 Task: Create List Project Management in Board Influencer Marketing Campaigns to Workspace Asset Management. Create List Time Management in Board Sales Enablement to Workspace Asset Management. Create List Resource Management in Board Market Entry and Expansion Planning to Workspace Asset Management
Action: Mouse moved to (99, 417)
Screenshot: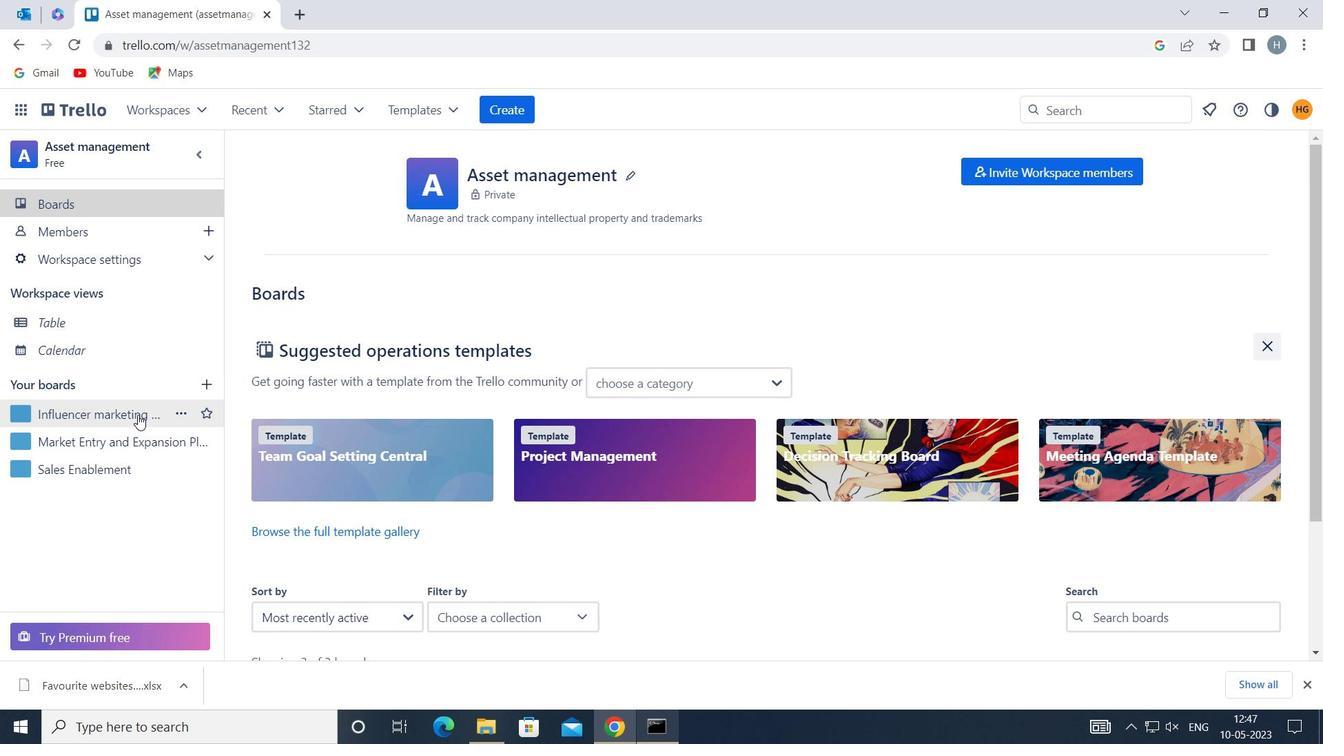 
Action: Mouse pressed left at (99, 417)
Screenshot: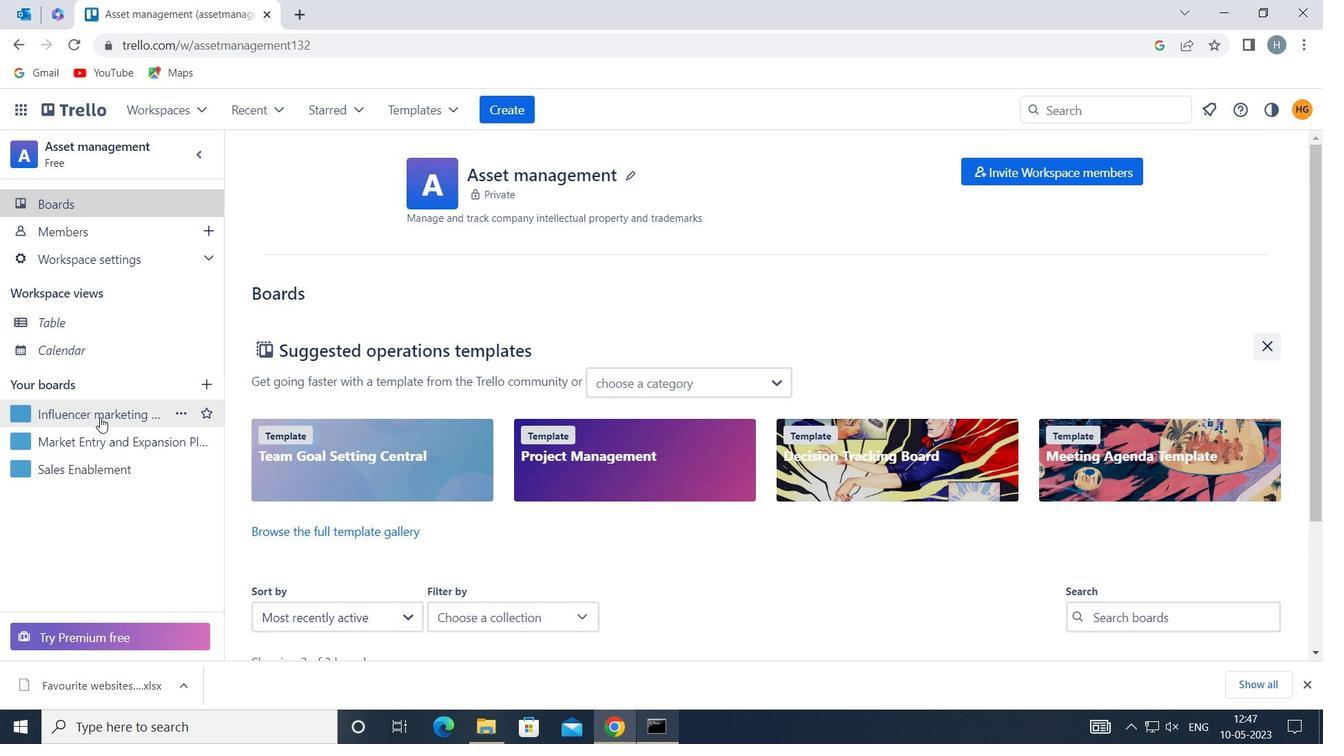 
Action: Mouse moved to (557, 209)
Screenshot: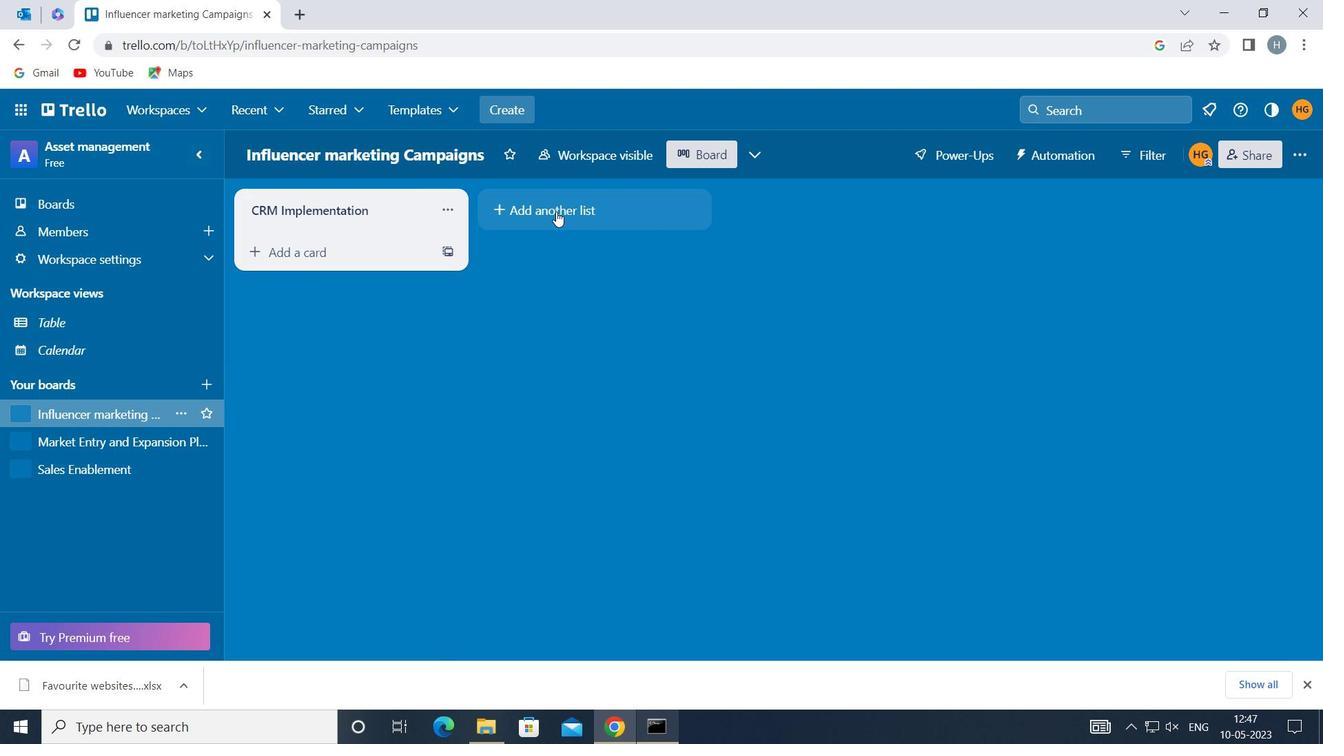 
Action: Mouse pressed left at (557, 209)
Screenshot: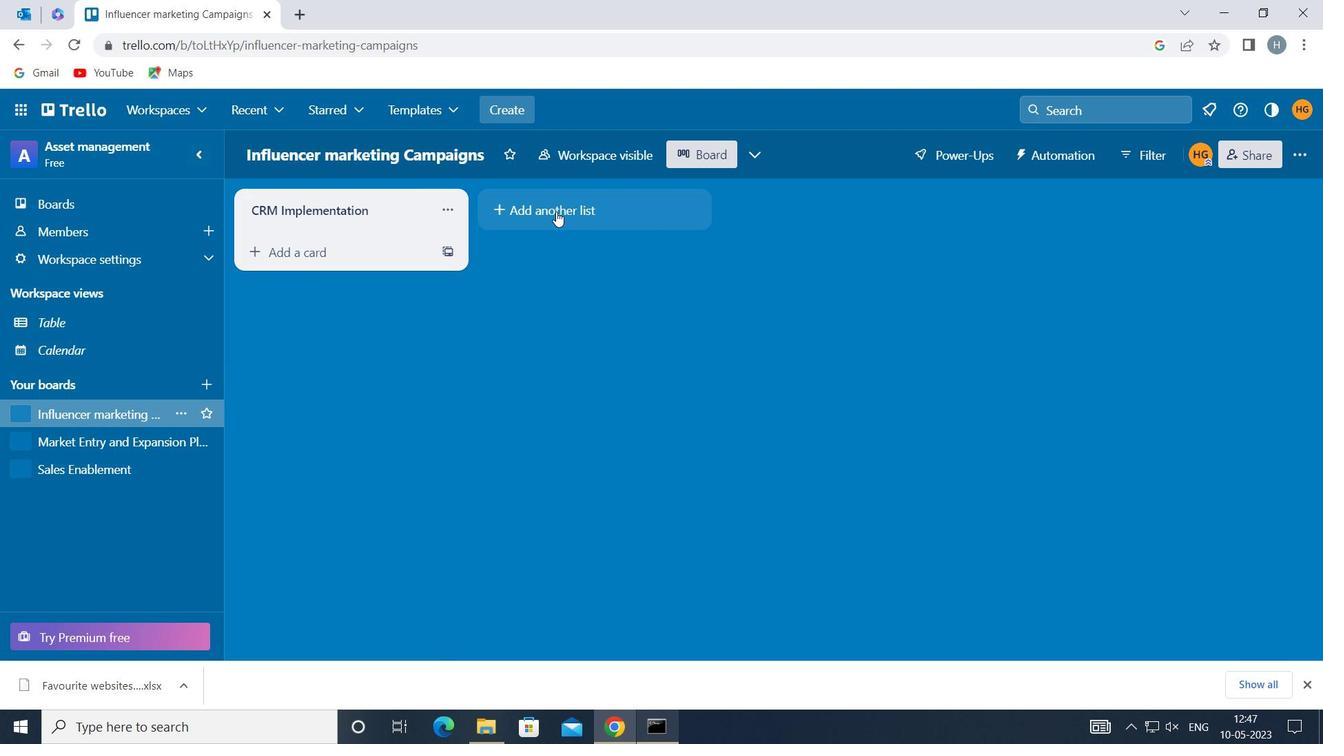 
Action: Key pressed <Key.shift>PROJECT<Key.space><Key.shift>MANAGEMENT
Screenshot: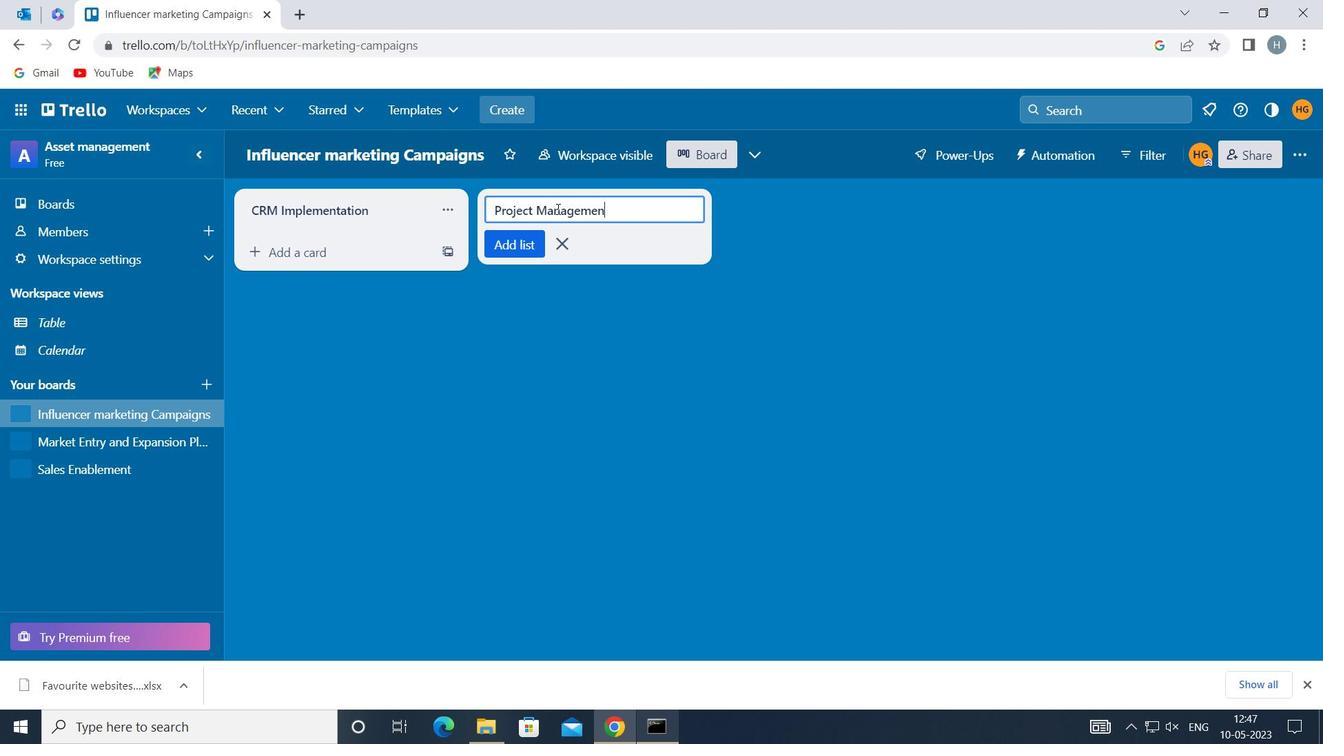 
Action: Mouse moved to (517, 239)
Screenshot: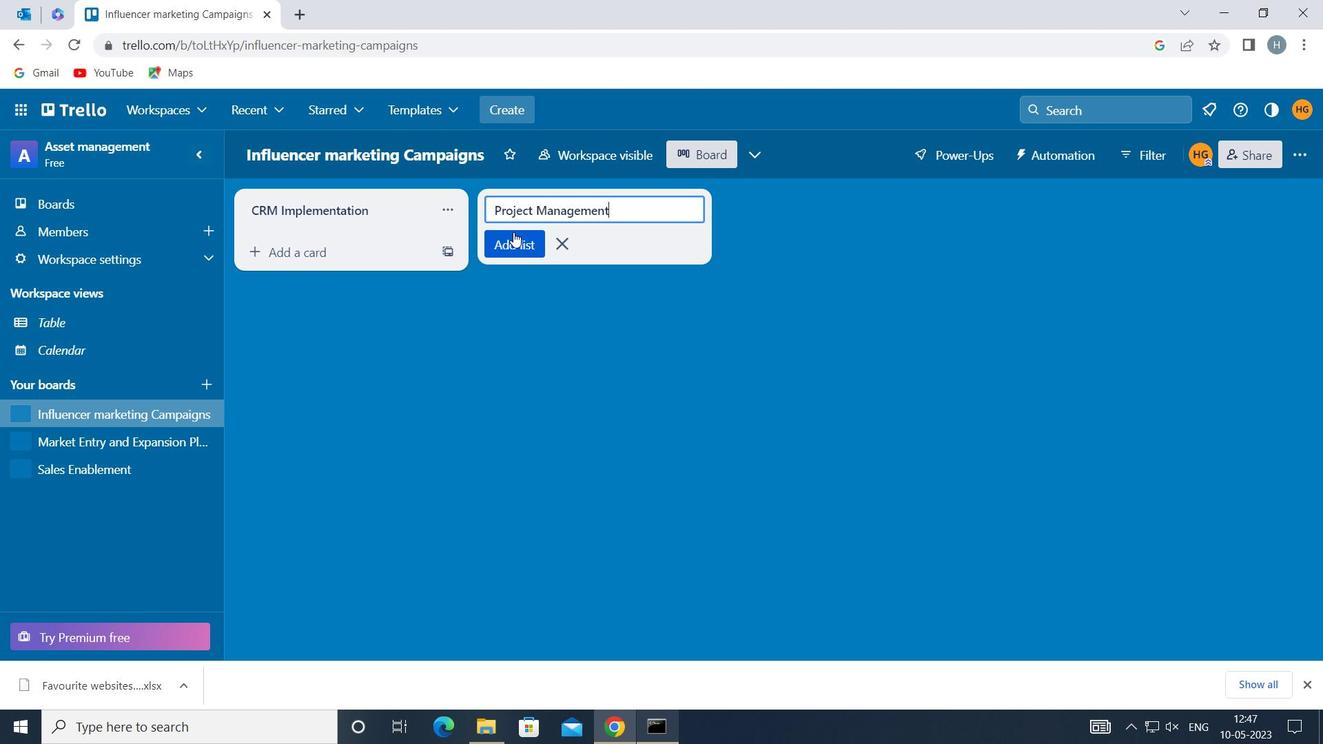 
Action: Mouse pressed left at (517, 239)
Screenshot: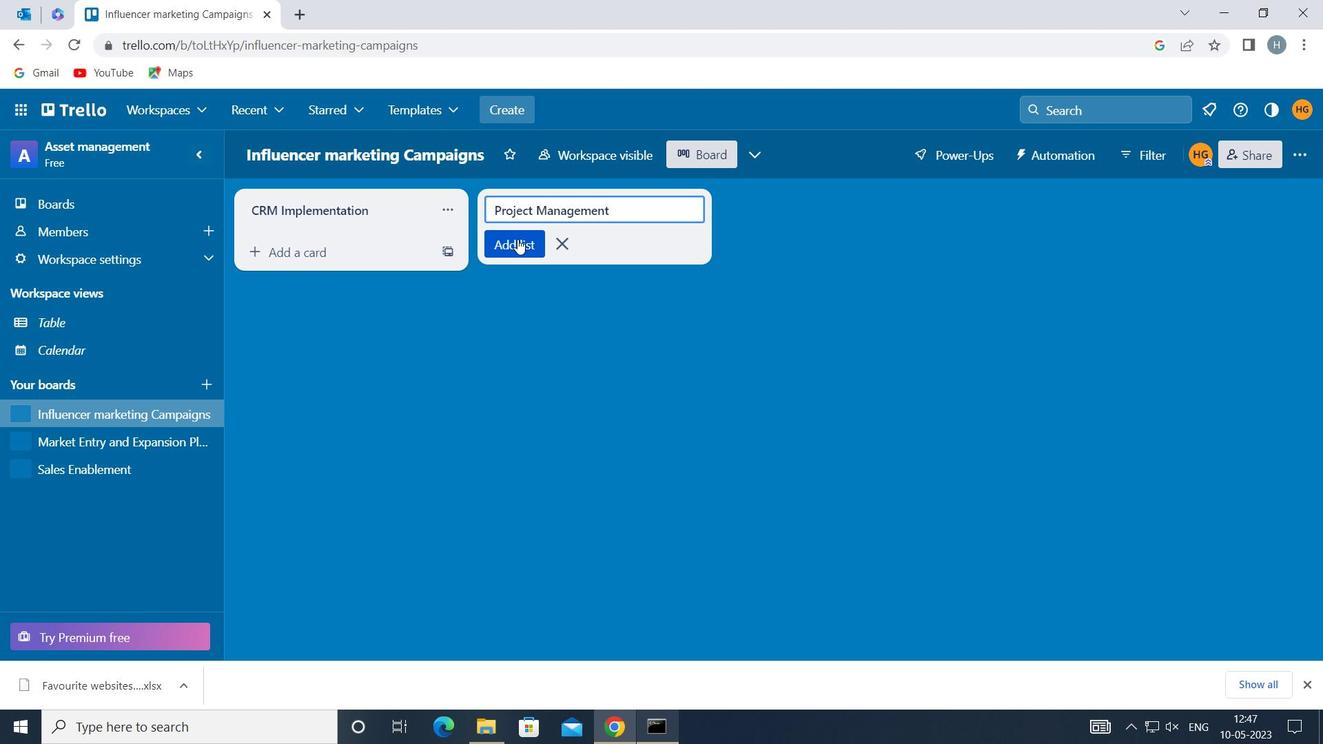 
Action: Mouse moved to (454, 361)
Screenshot: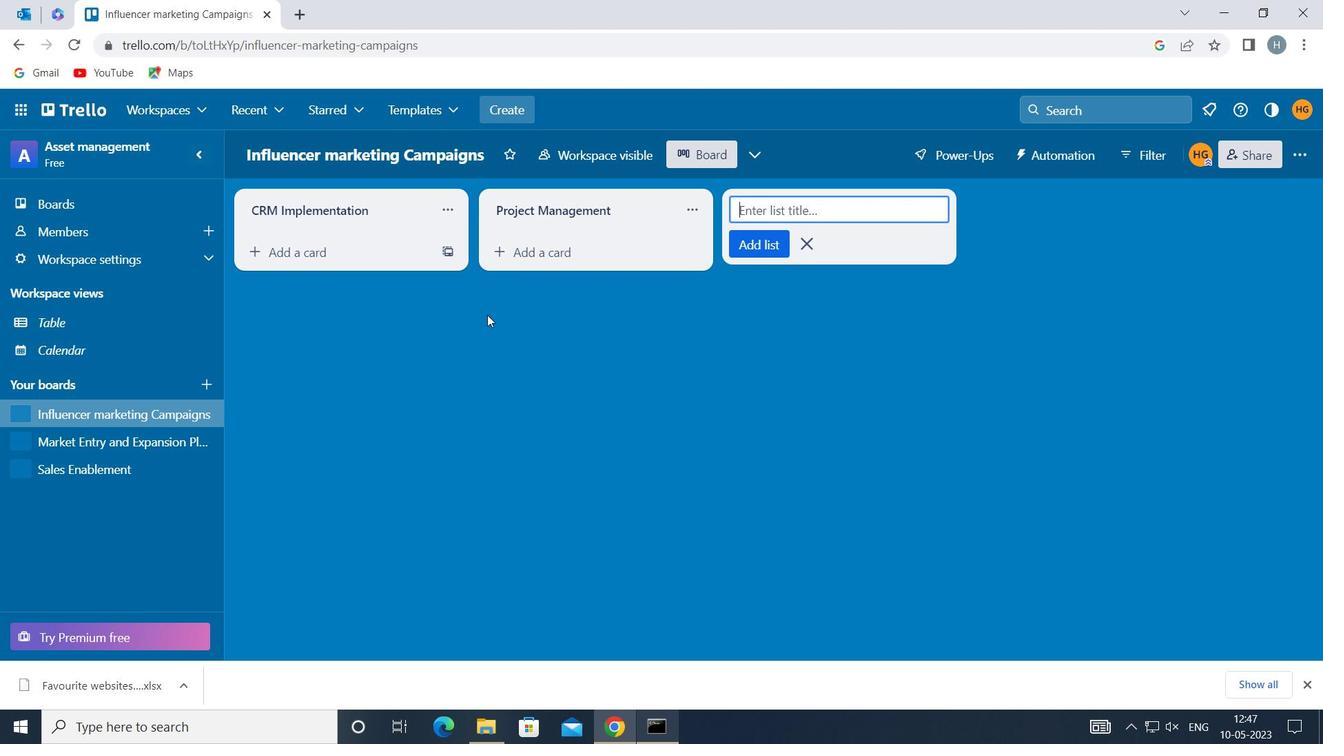 
Action: Mouse pressed left at (454, 361)
Screenshot: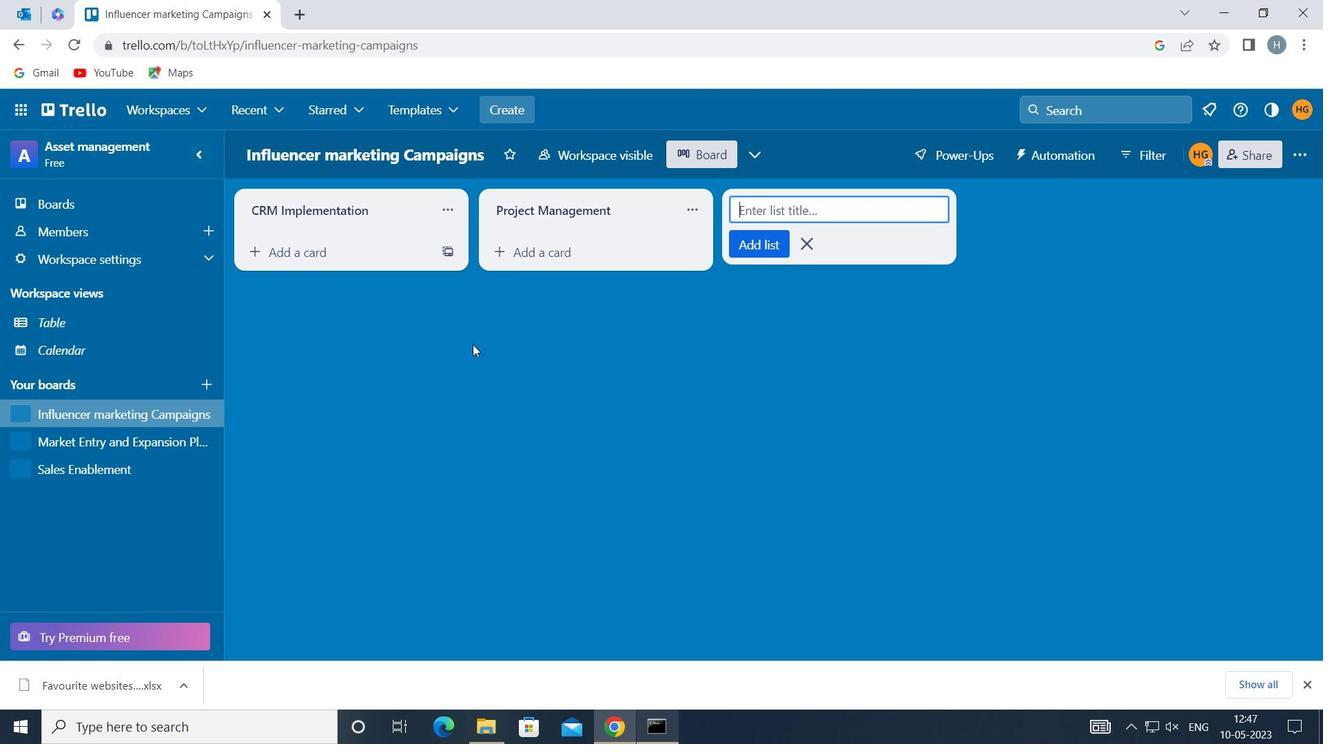 
Action: Mouse moved to (96, 463)
Screenshot: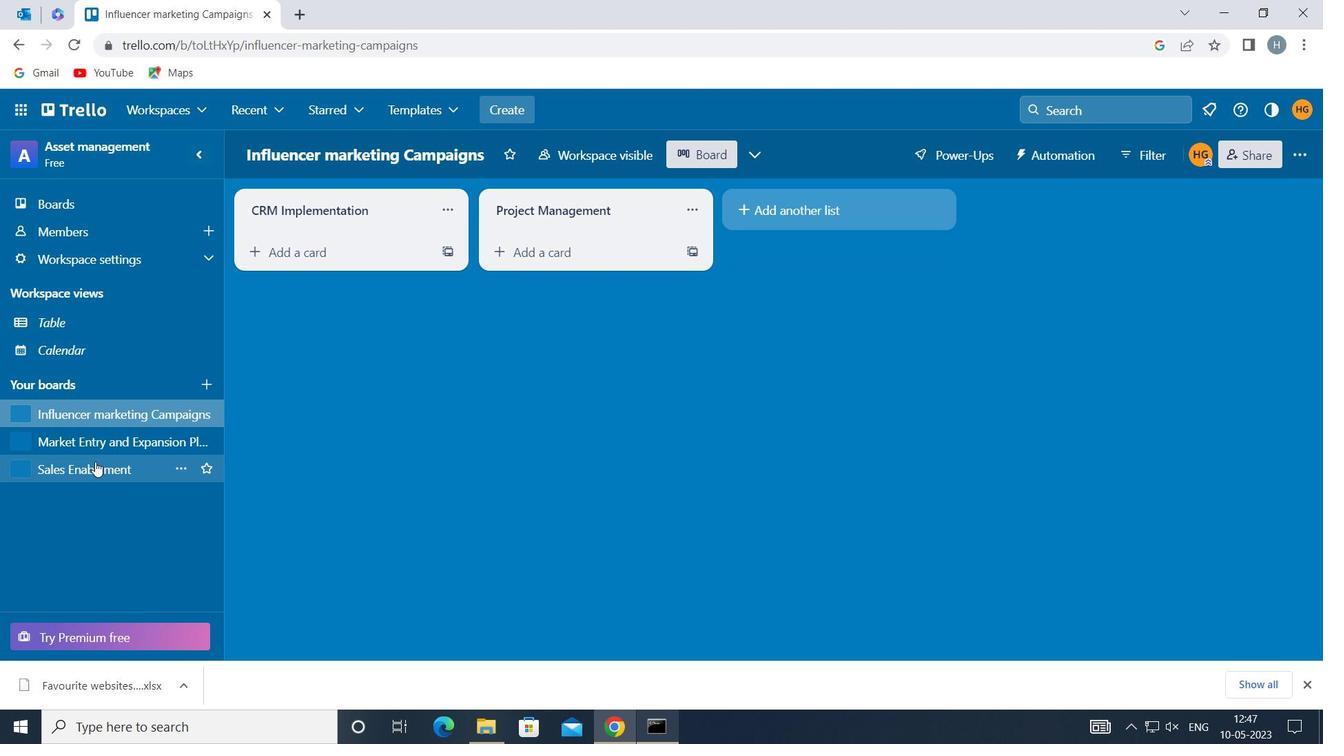 
Action: Mouse pressed left at (96, 463)
Screenshot: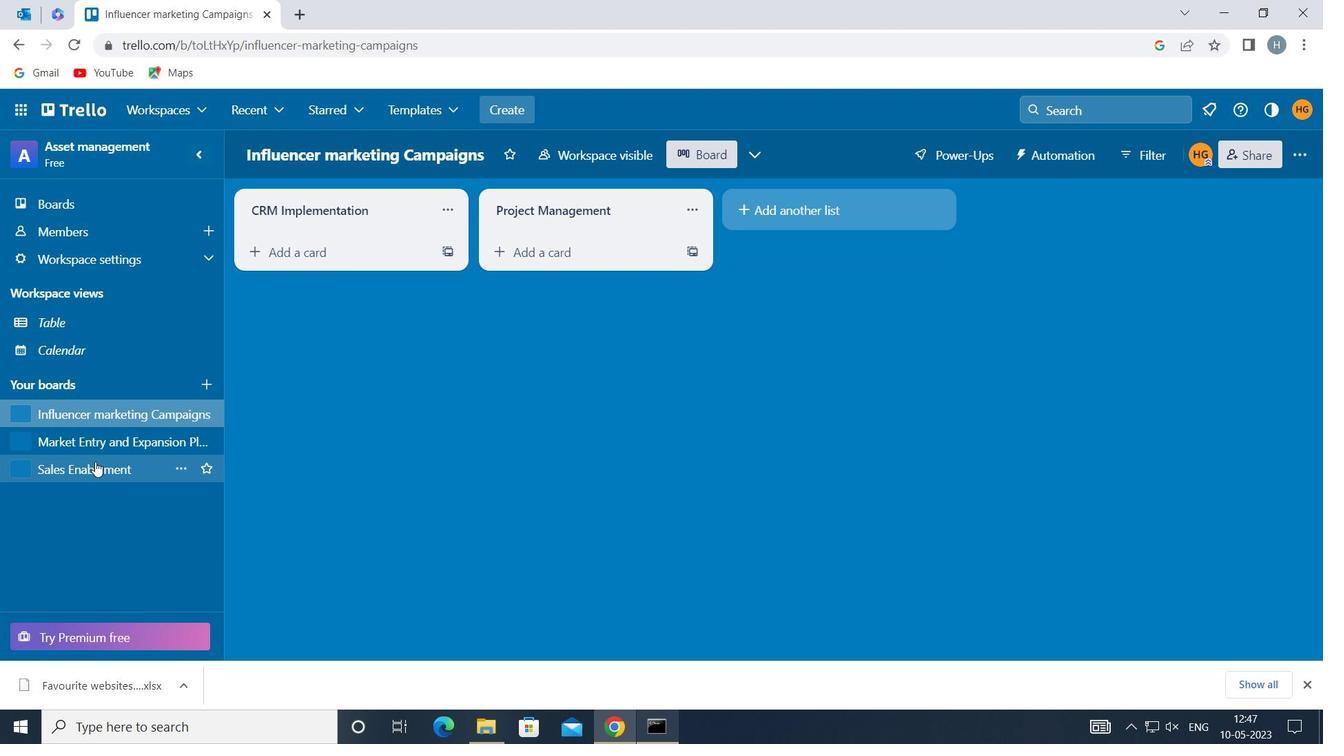 
Action: Mouse moved to (563, 201)
Screenshot: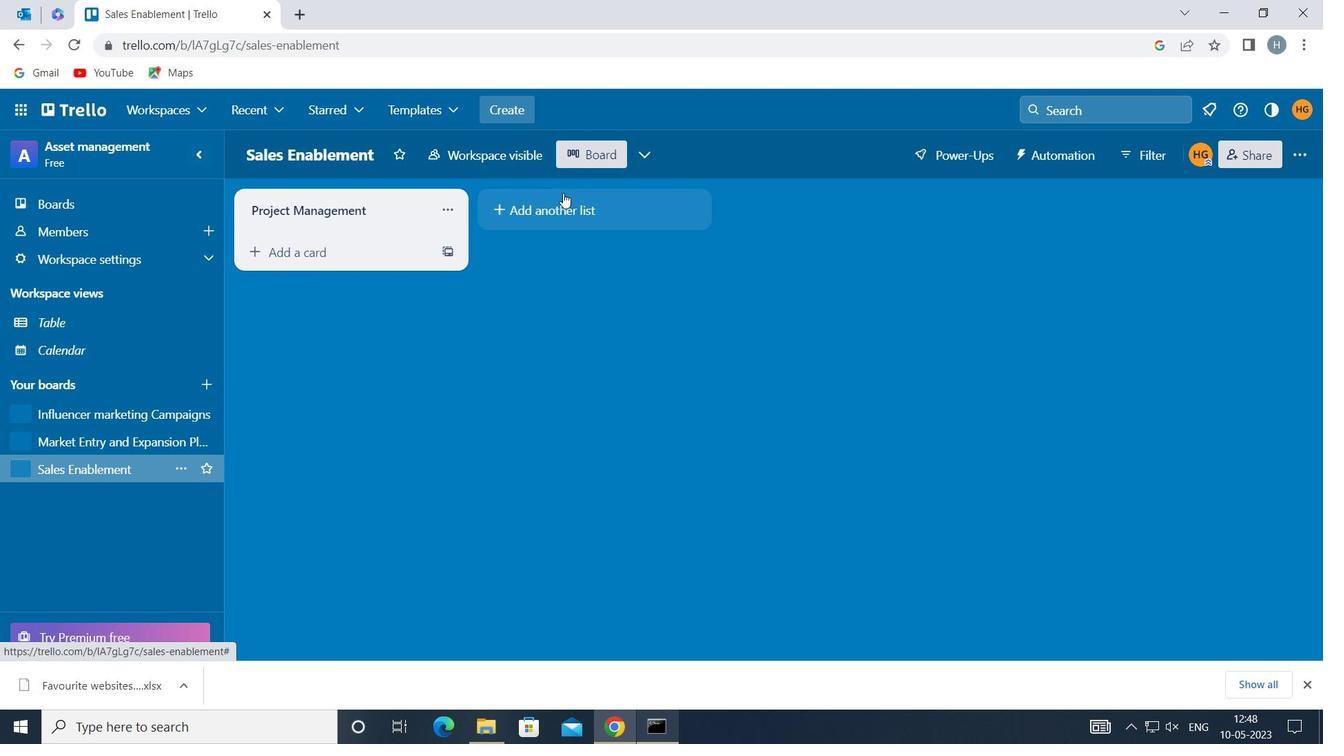 
Action: Mouse pressed left at (563, 201)
Screenshot: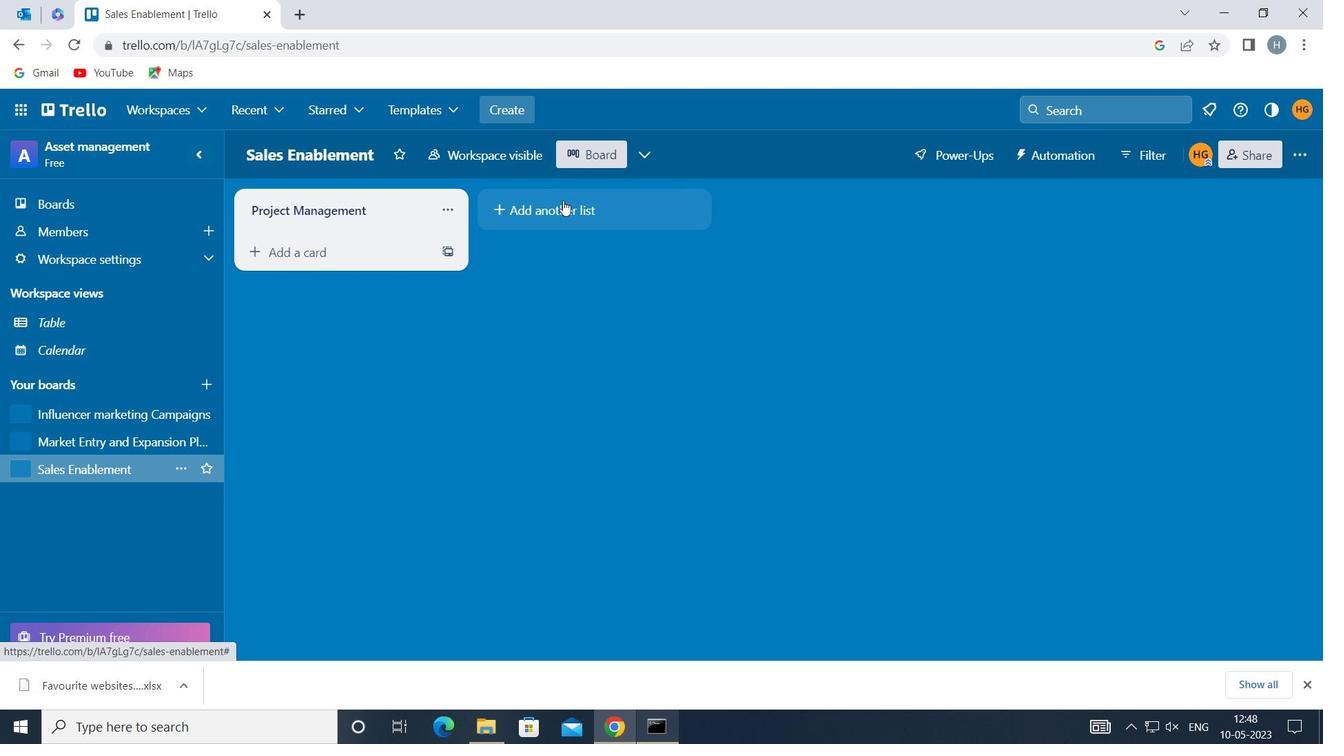 
Action: Key pressed <Key.shift>TIME<Key.space><Key.shift>MANAGEMENT
Screenshot: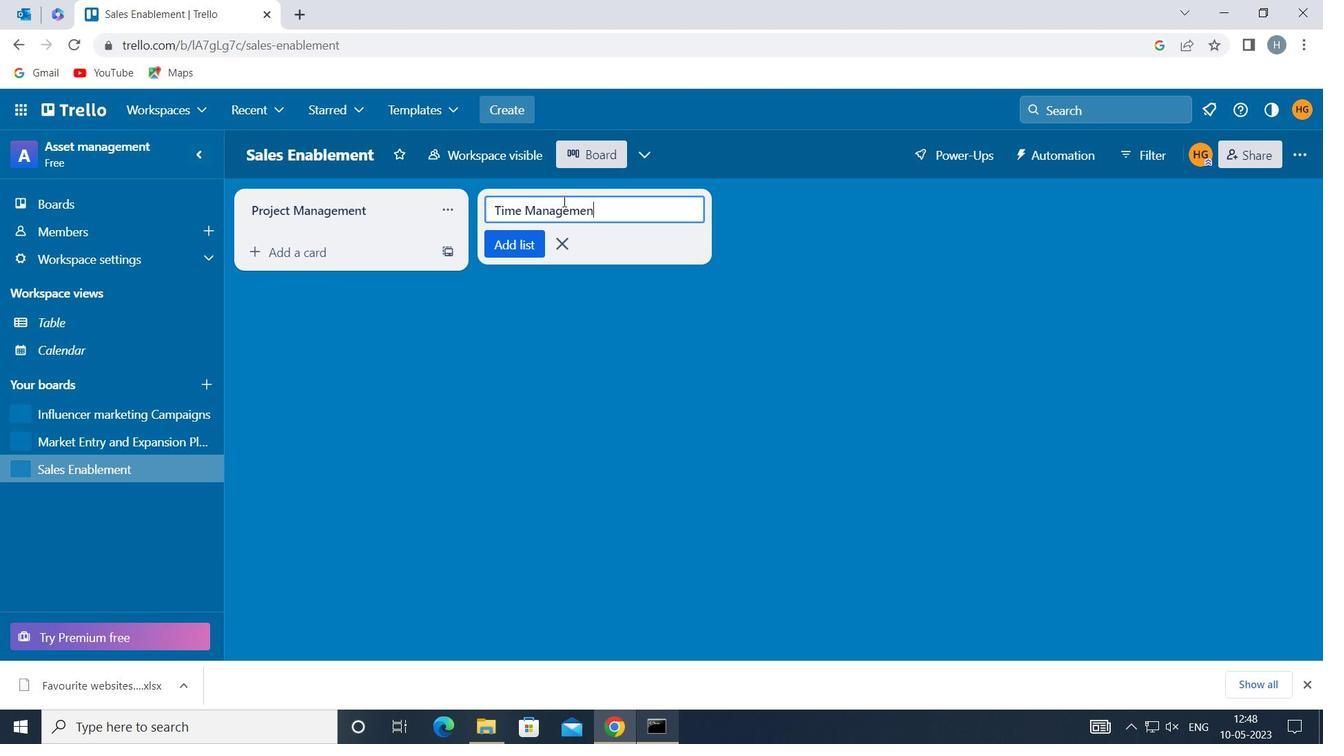 
Action: Mouse moved to (528, 237)
Screenshot: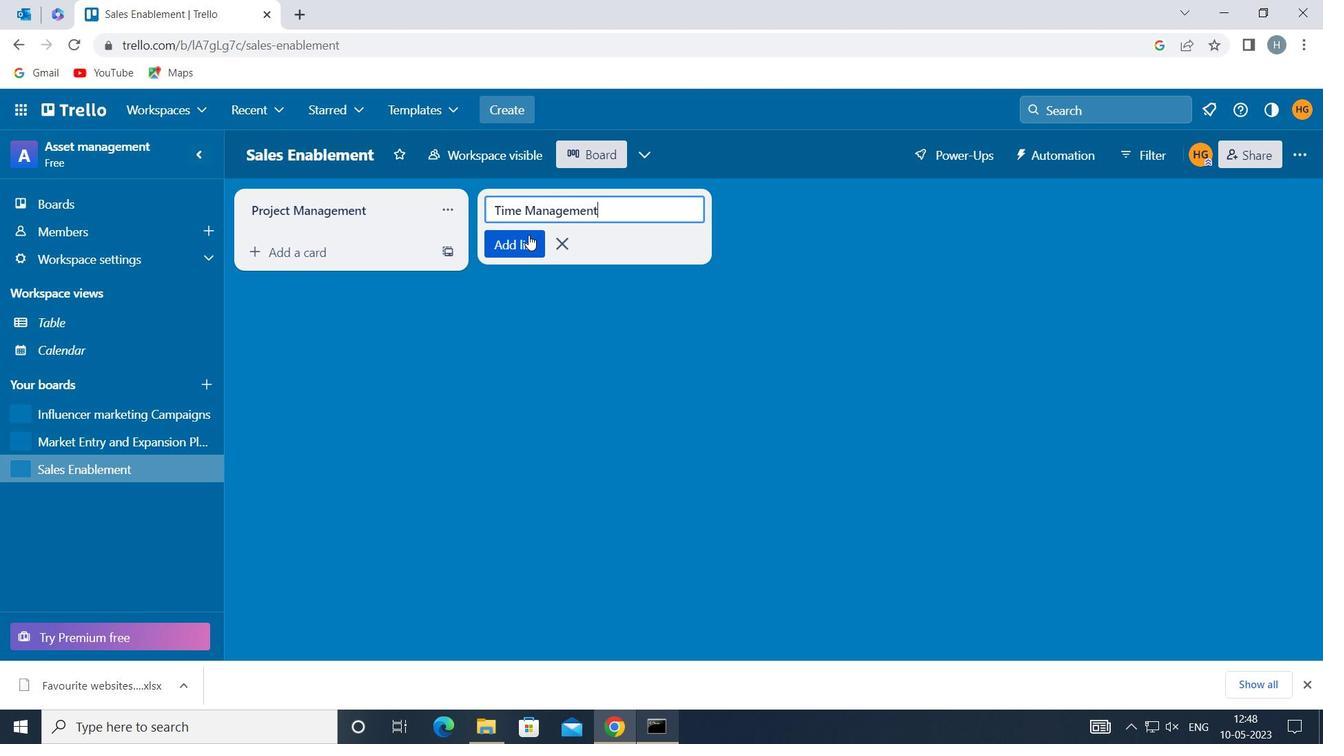 
Action: Mouse pressed left at (528, 237)
Screenshot: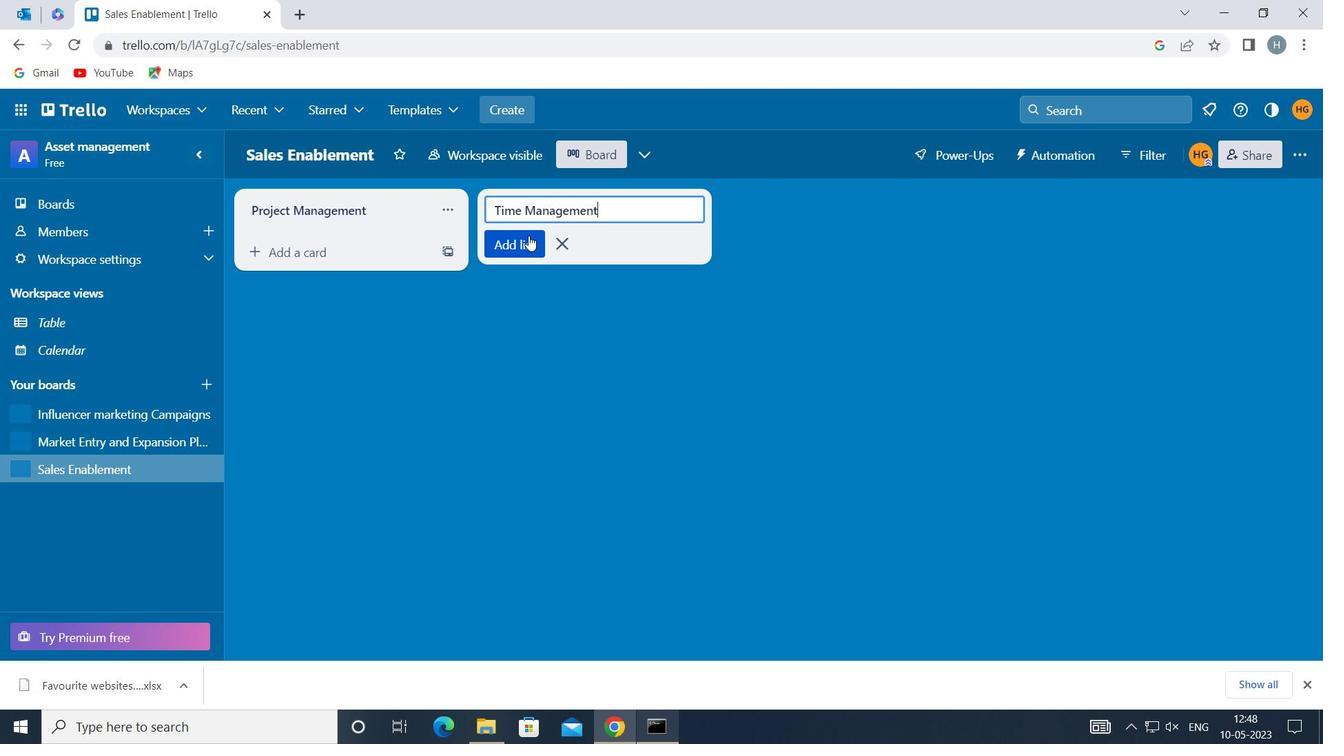 
Action: Mouse moved to (518, 342)
Screenshot: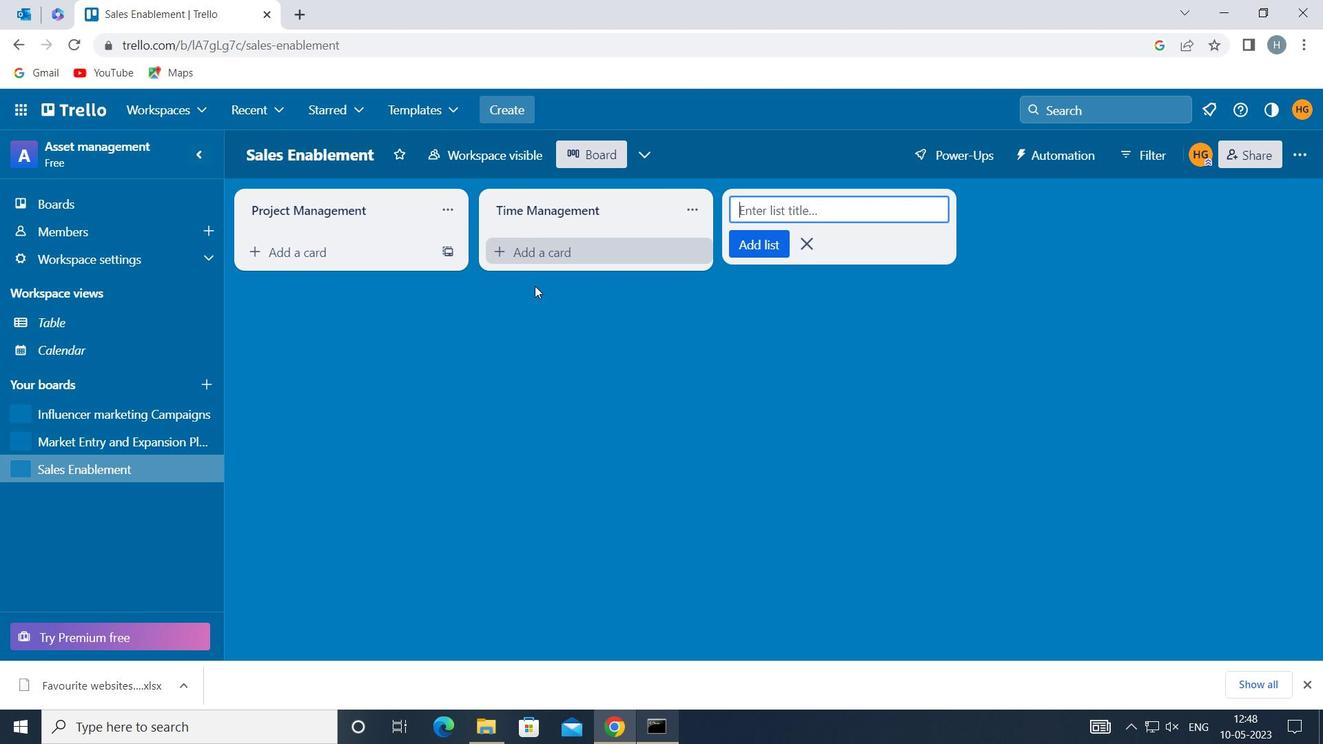 
Action: Mouse pressed left at (518, 342)
Screenshot: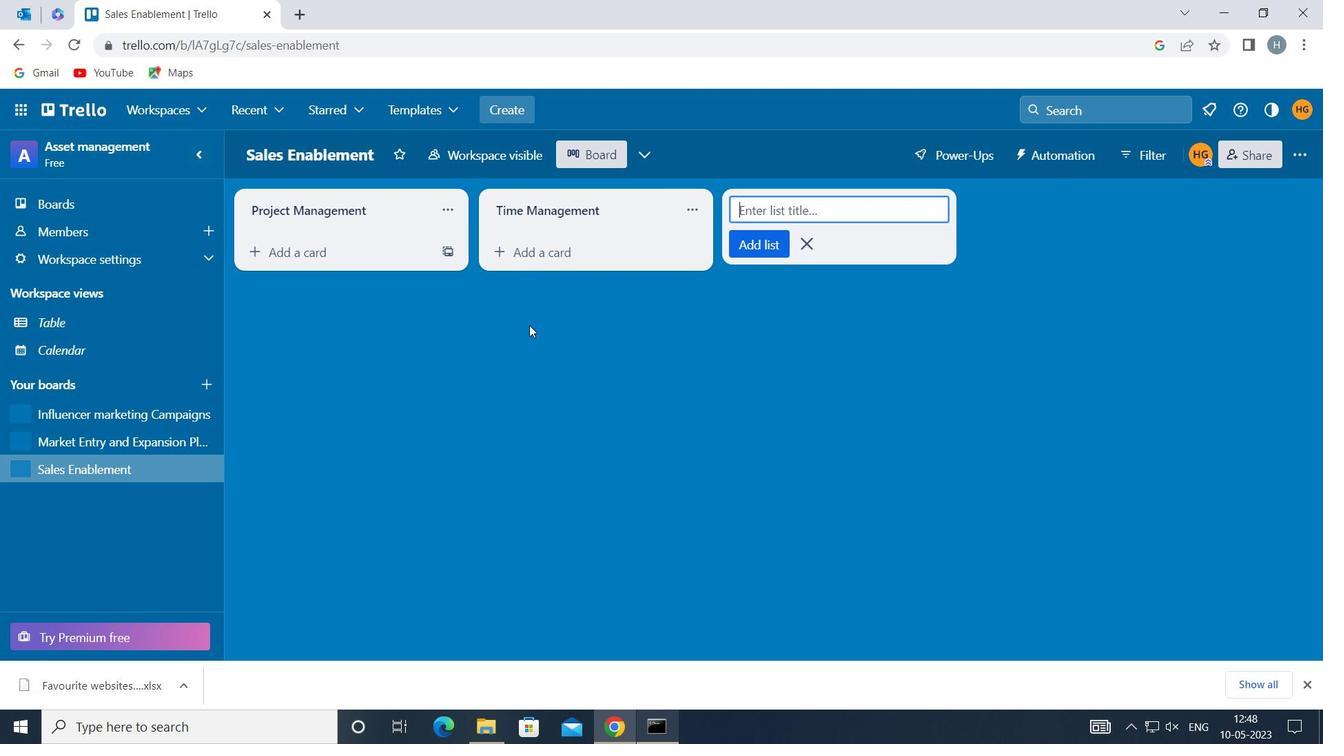 
Action: Mouse moved to (117, 436)
Screenshot: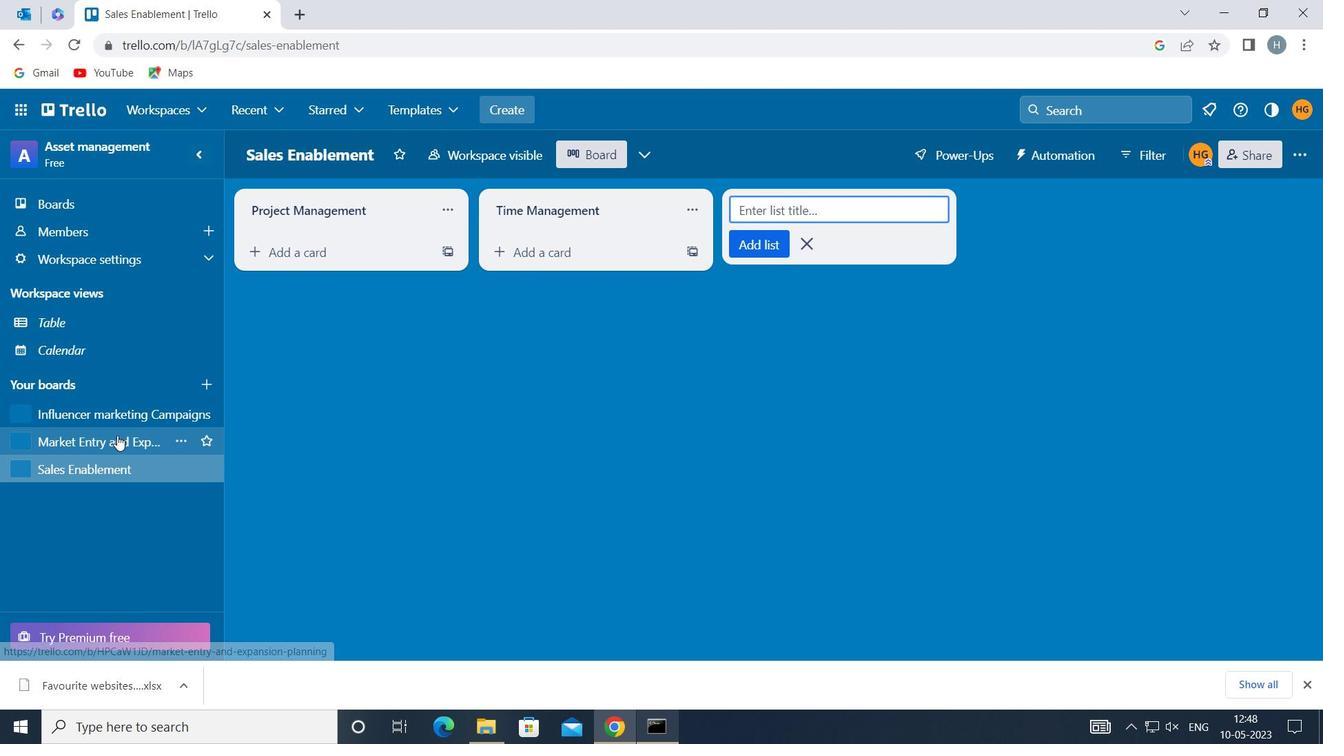 
Action: Mouse pressed left at (117, 436)
Screenshot: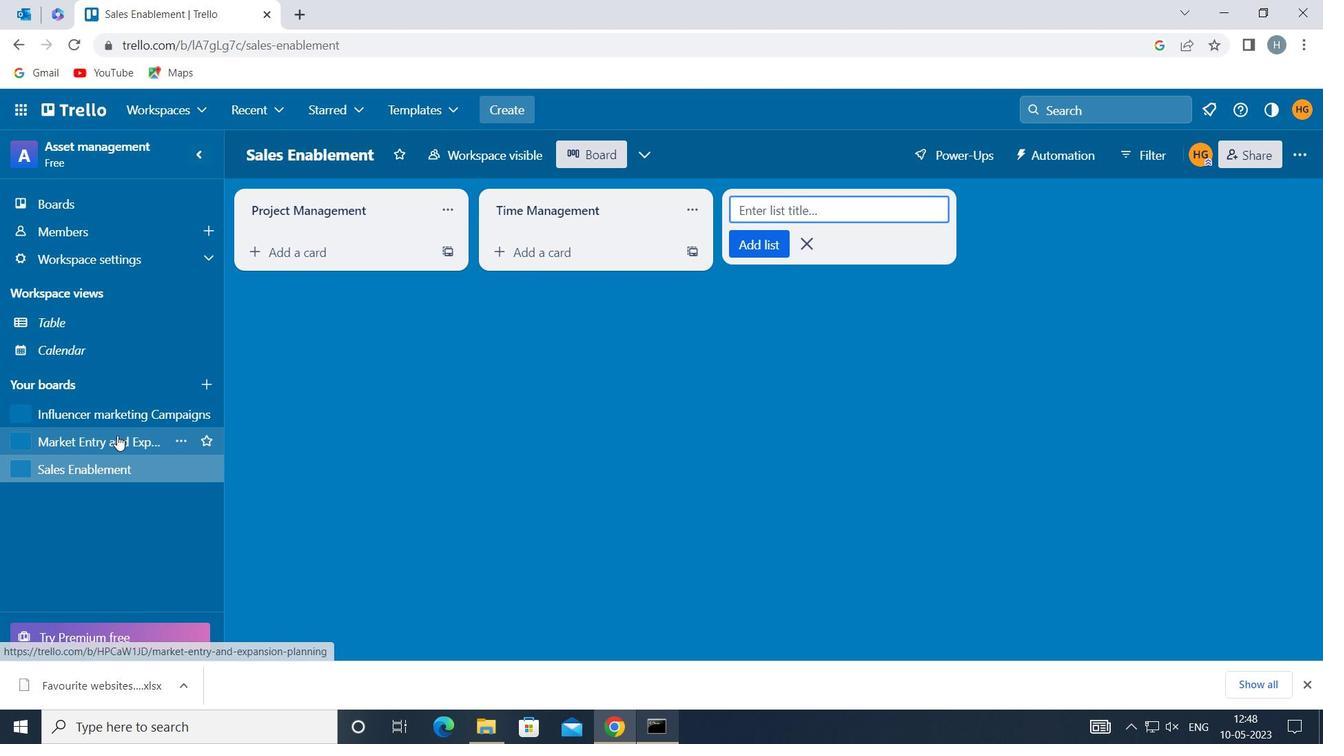 
Action: Mouse moved to (541, 209)
Screenshot: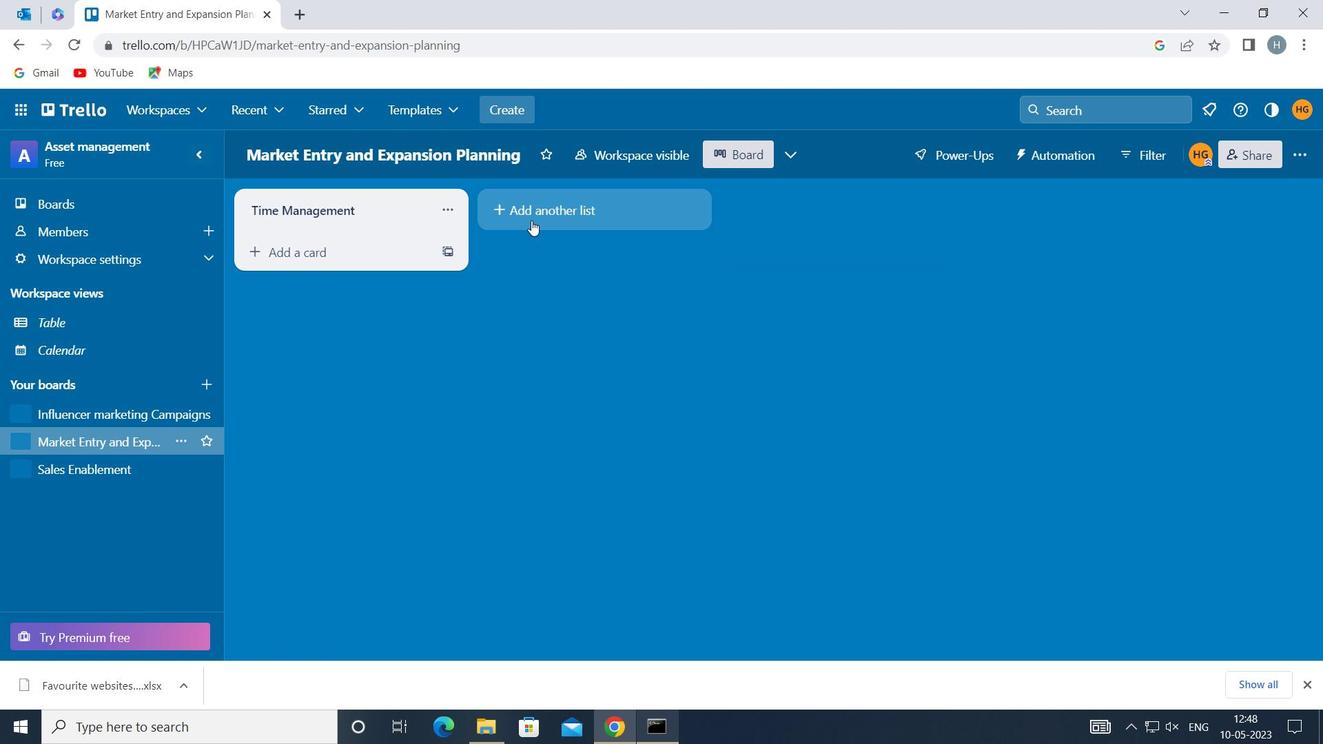 
Action: Mouse pressed left at (541, 209)
Screenshot: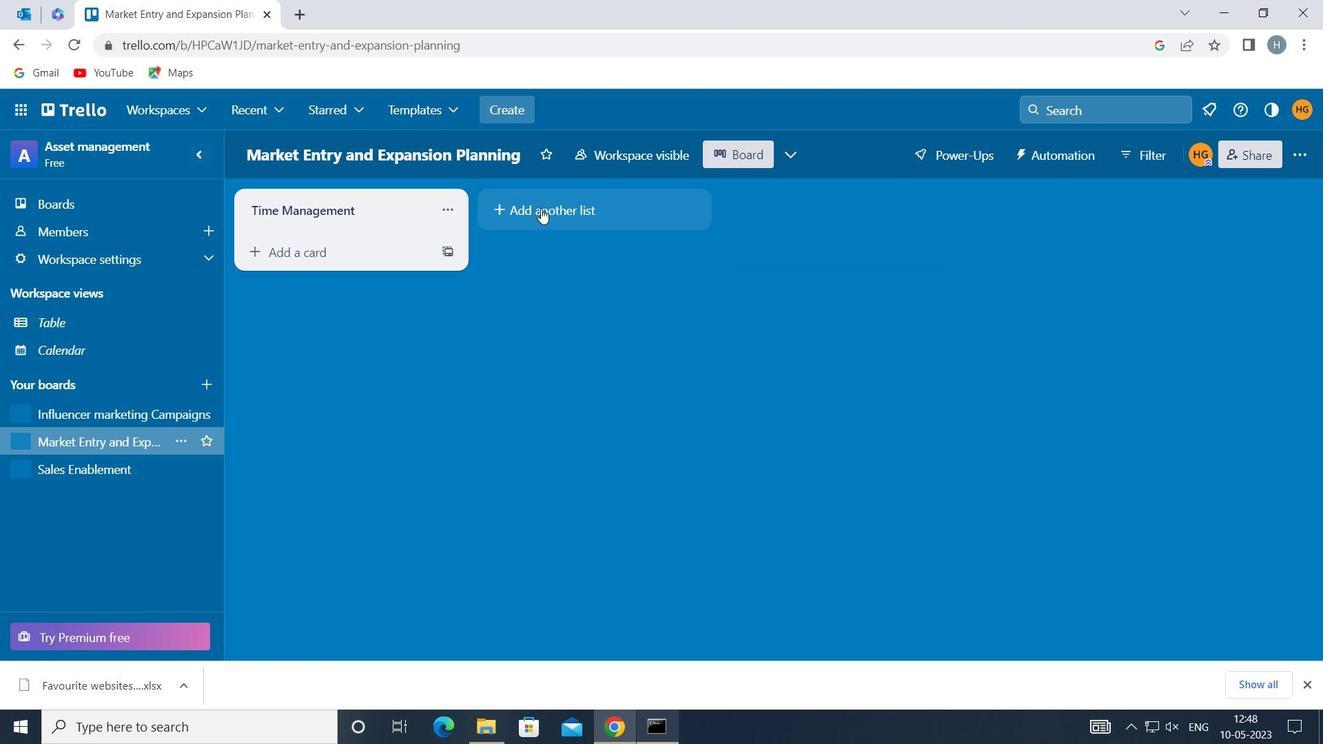 
Action: Key pressed <Key.shift>RESOURCE<Key.space><Key.shift>MANAGEMENT
Screenshot: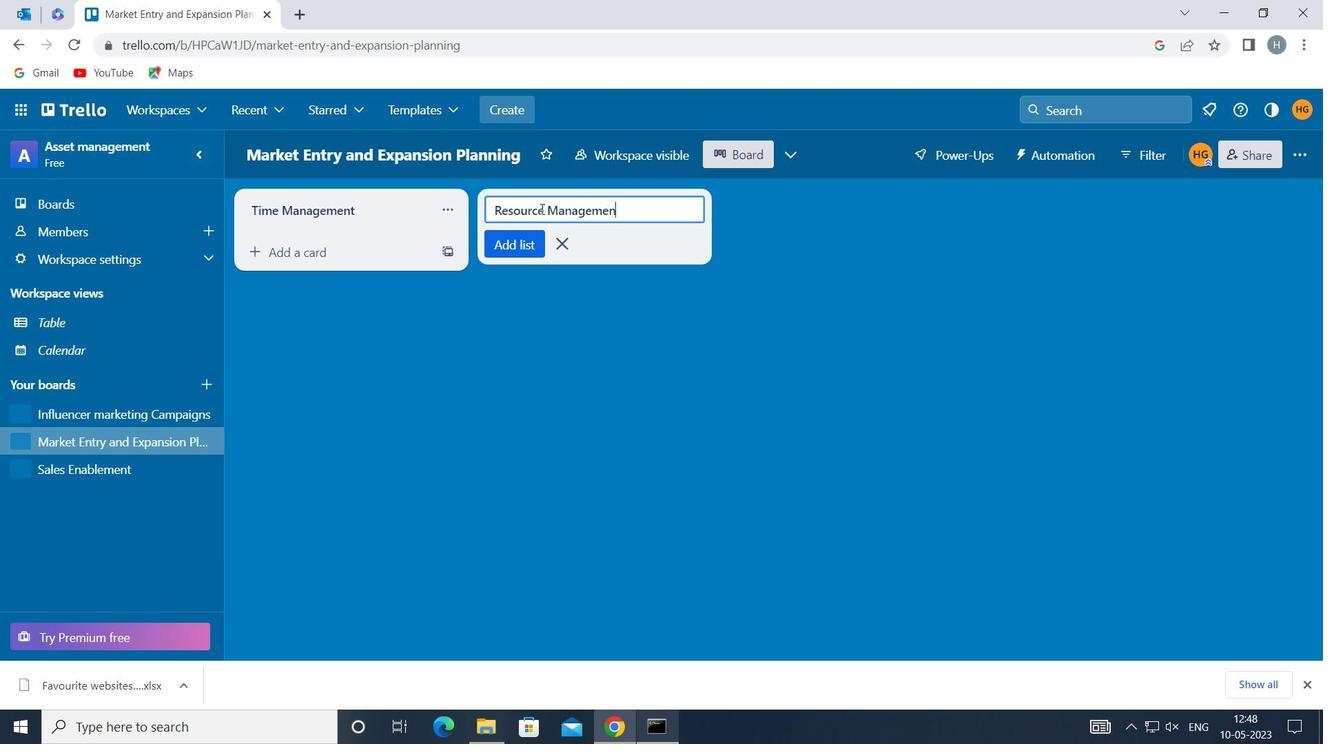 
Action: Mouse moved to (512, 239)
Screenshot: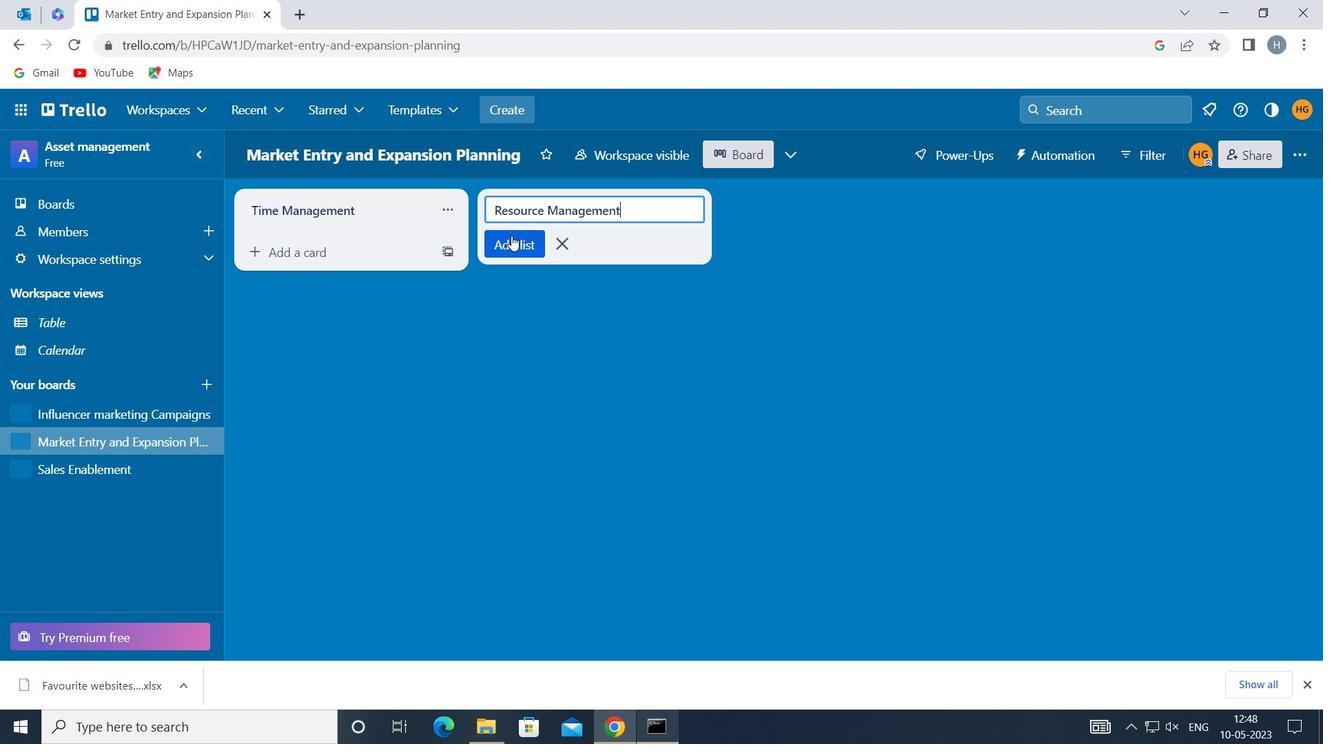 
Action: Mouse pressed left at (512, 239)
Screenshot: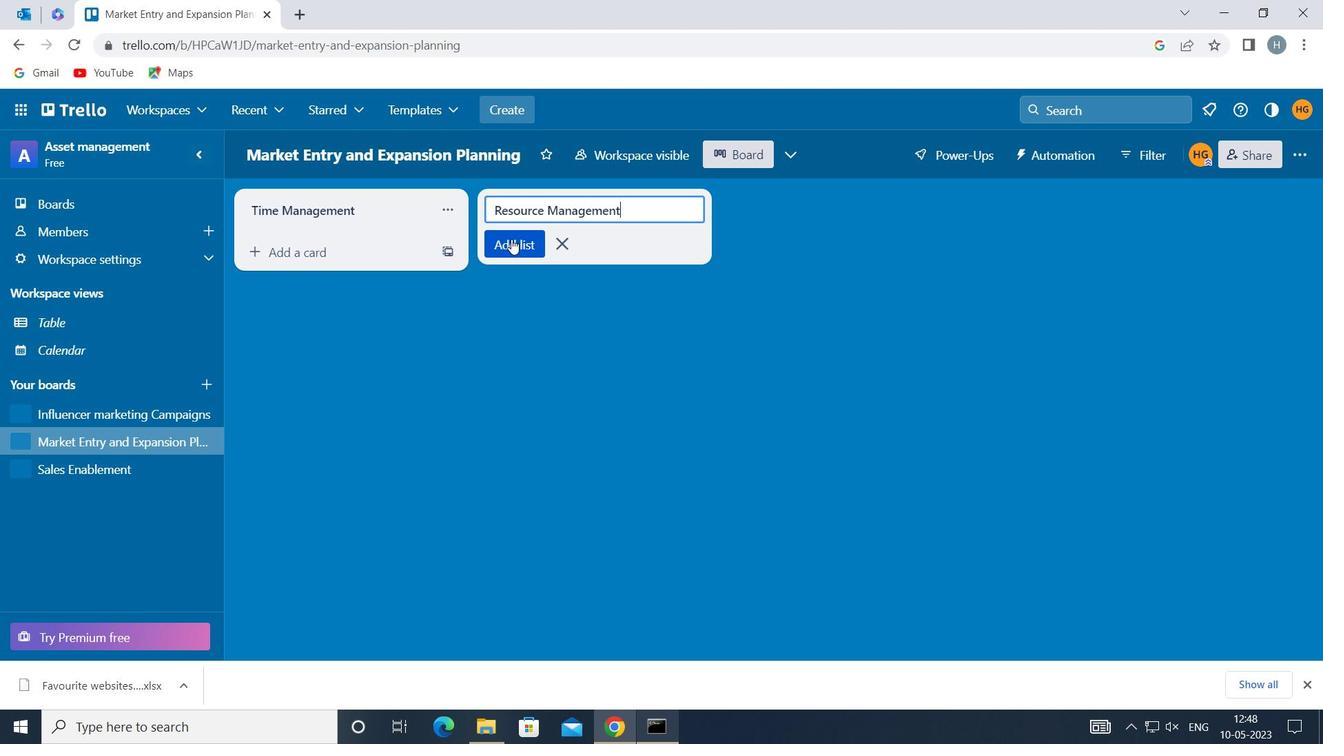 
Action: Mouse moved to (474, 354)
Screenshot: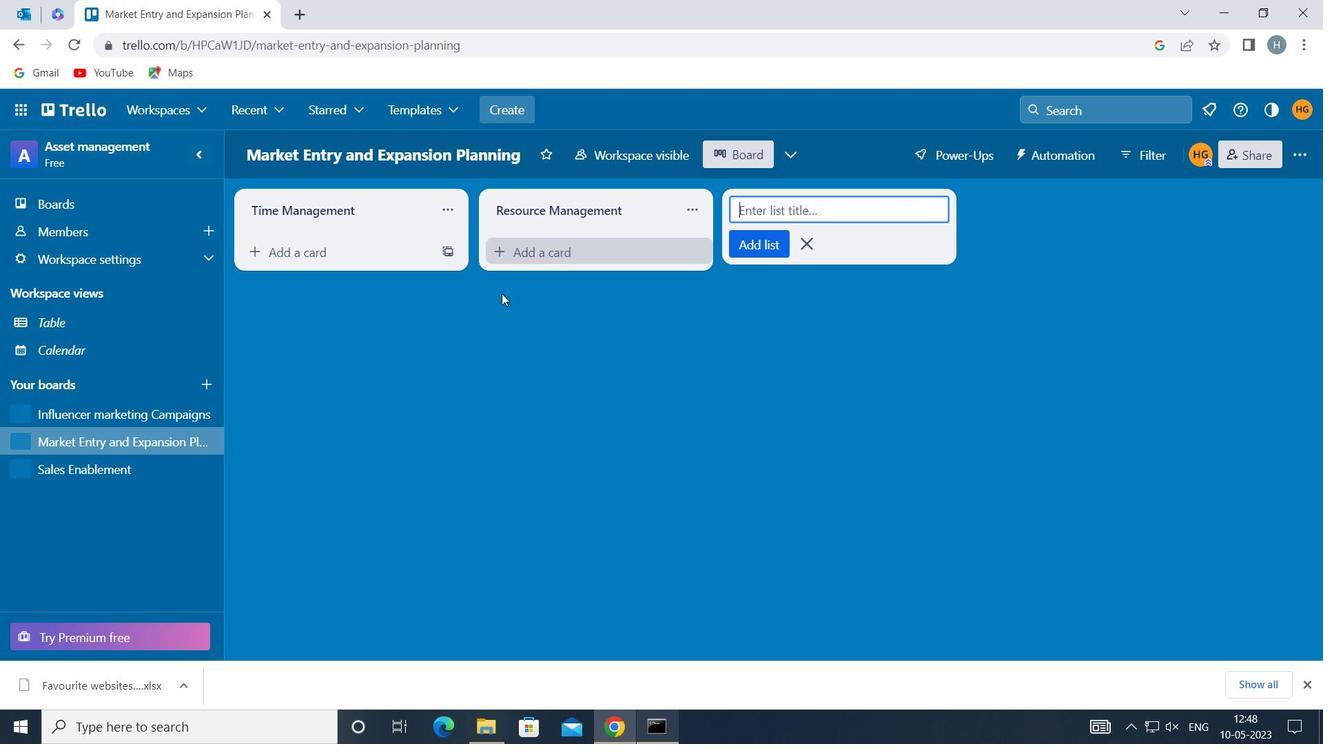
Action: Mouse pressed left at (474, 354)
Screenshot: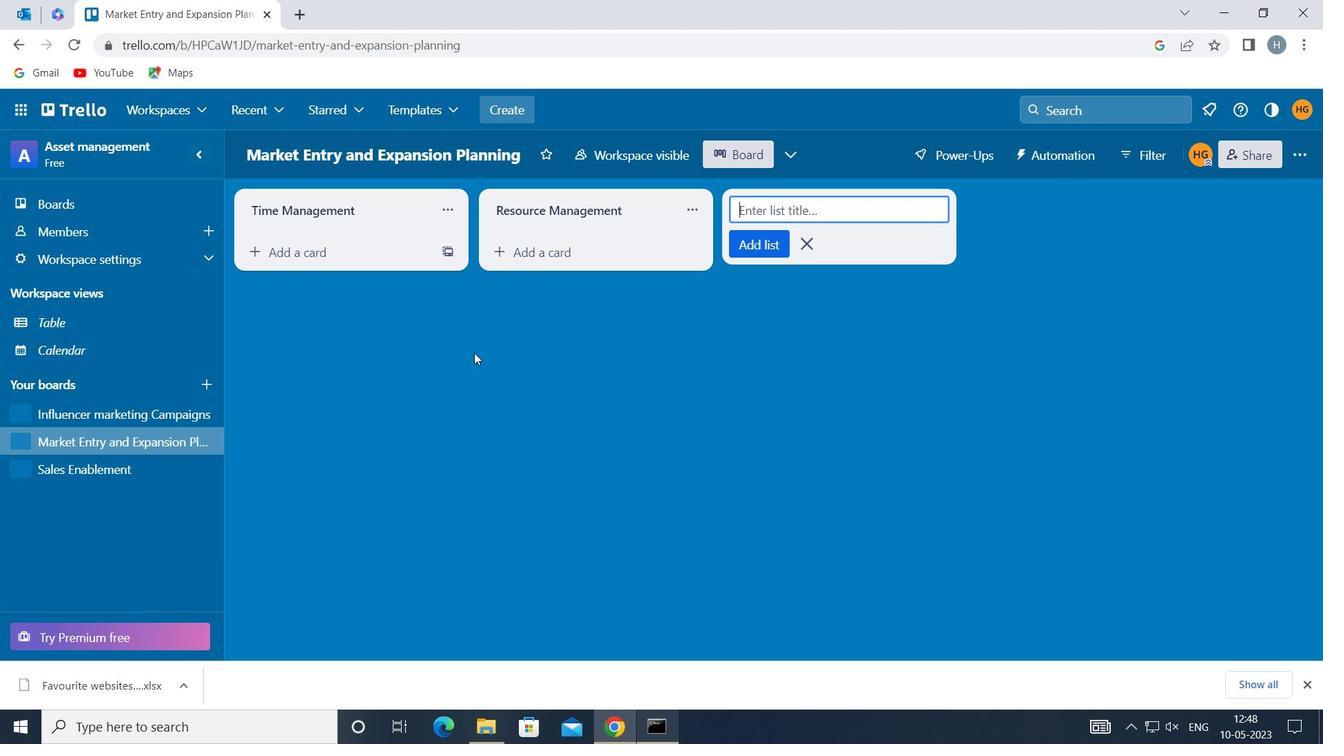 
Action: Mouse moved to (472, 351)
Screenshot: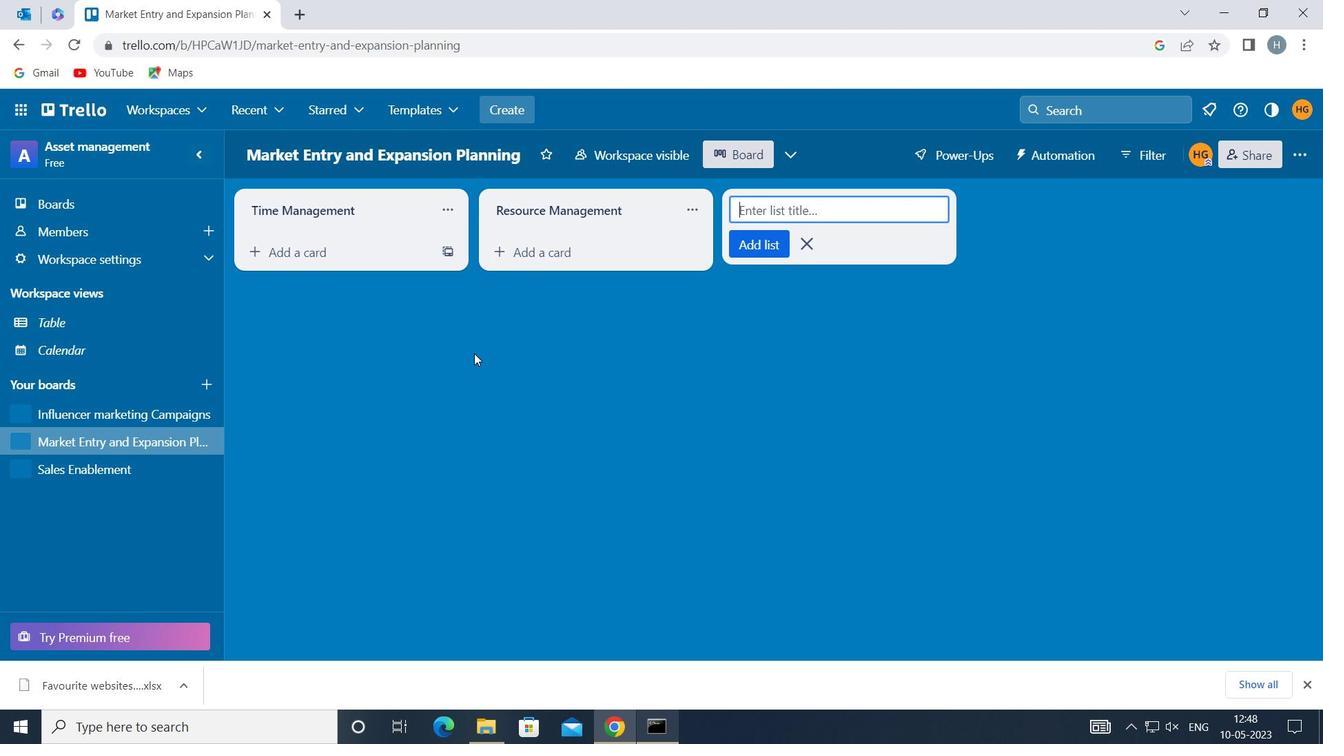 
